 Task: Add Sprouts Organic Whole Medjool Dates to the cart.
Action: Mouse moved to (325, 139)
Screenshot: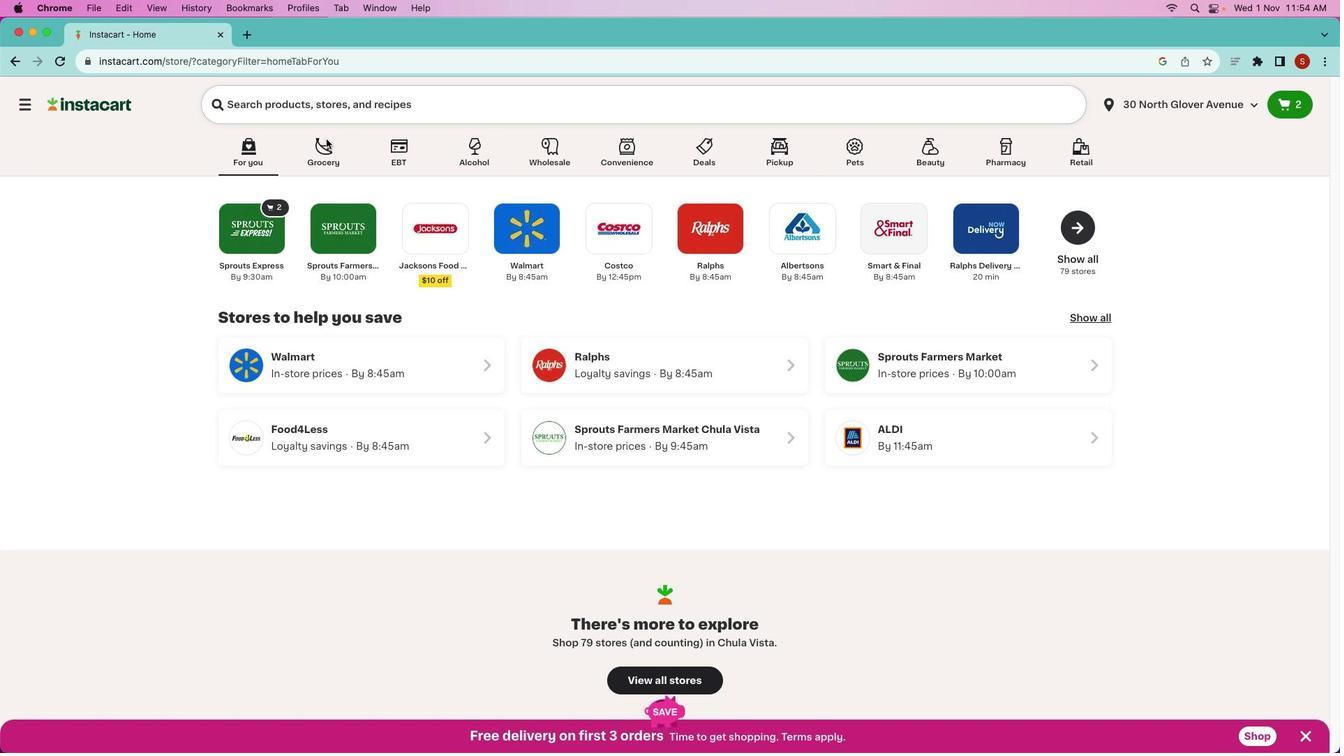 
Action: Mouse pressed left at (325, 139)
Screenshot: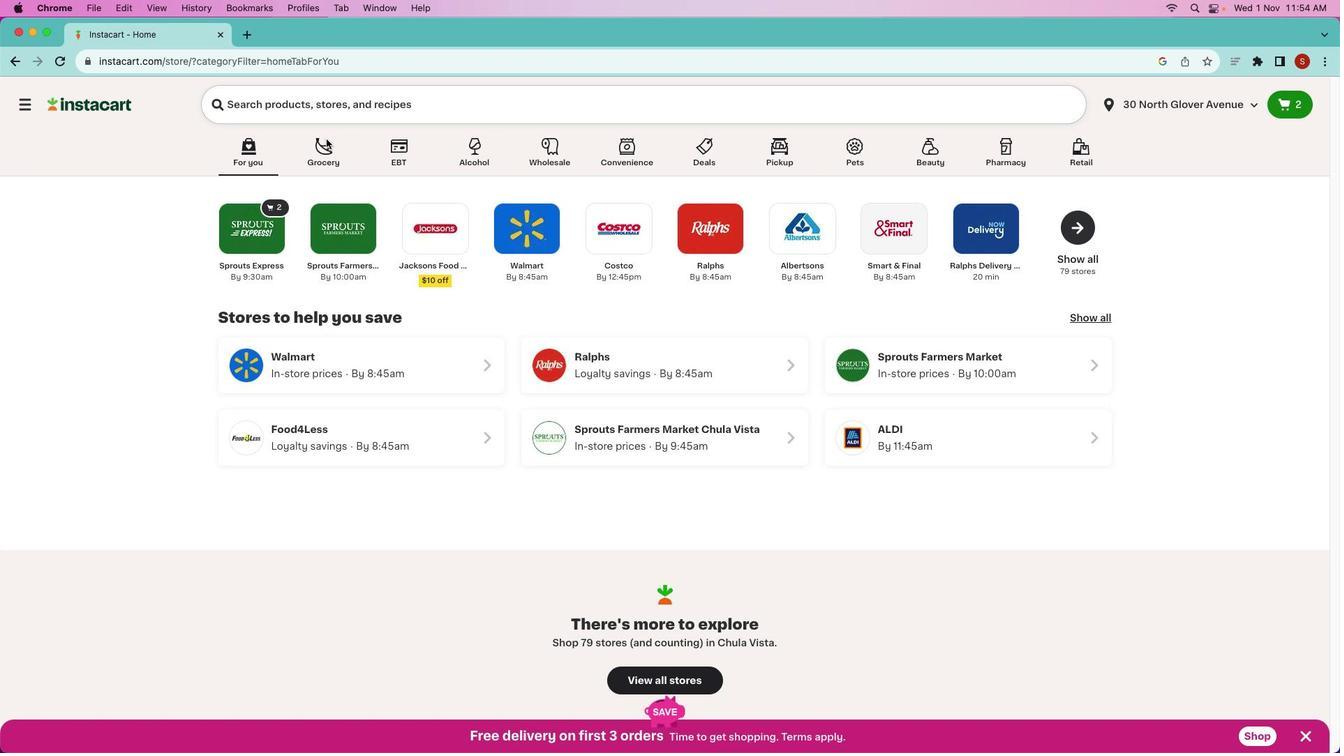 
Action: Mouse pressed left at (325, 139)
Screenshot: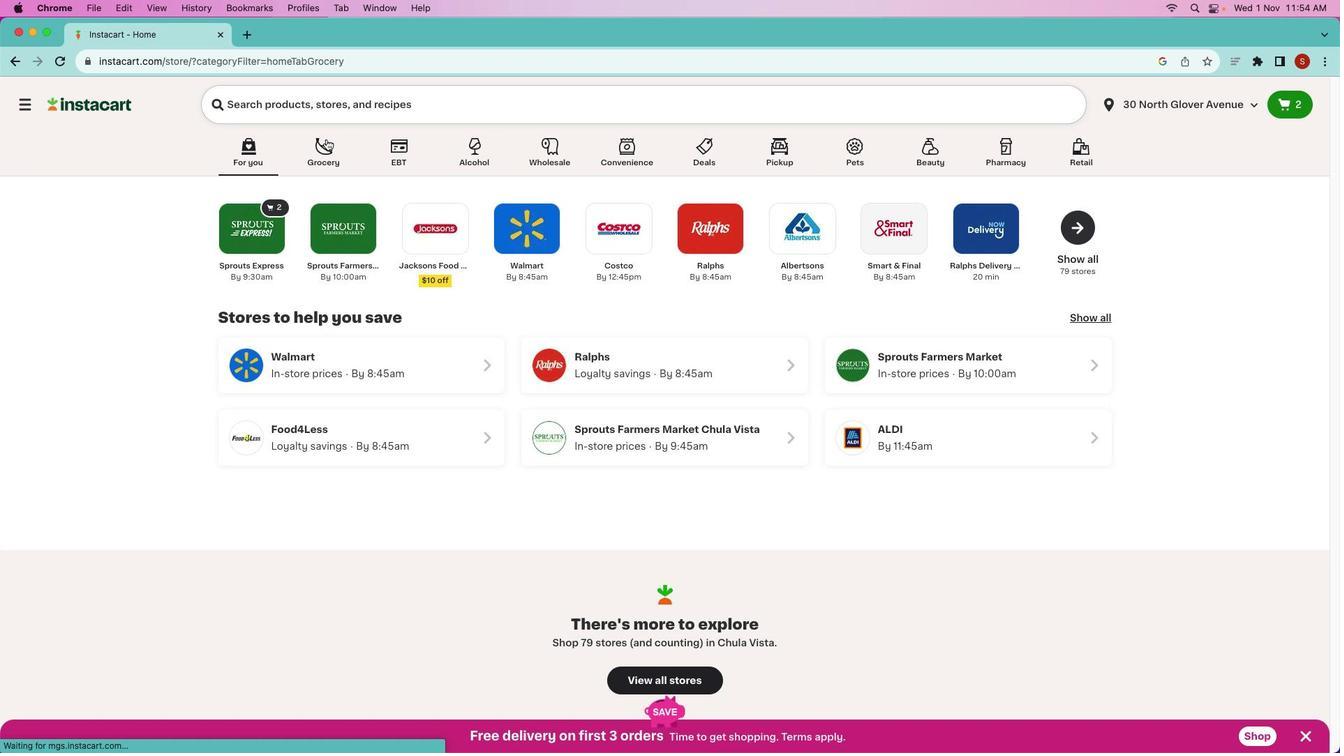 
Action: Mouse moved to (571, 319)
Screenshot: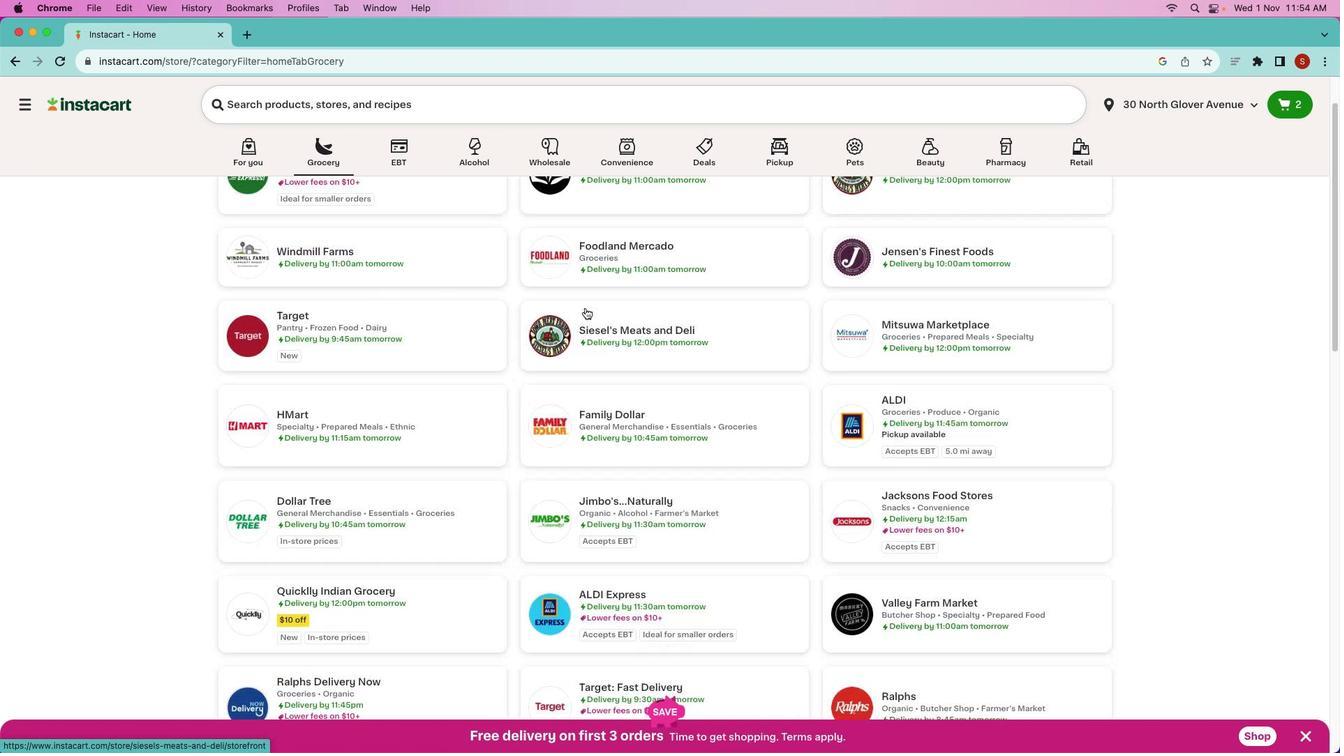 
Action: Mouse scrolled (571, 319) with delta (0, 0)
Screenshot: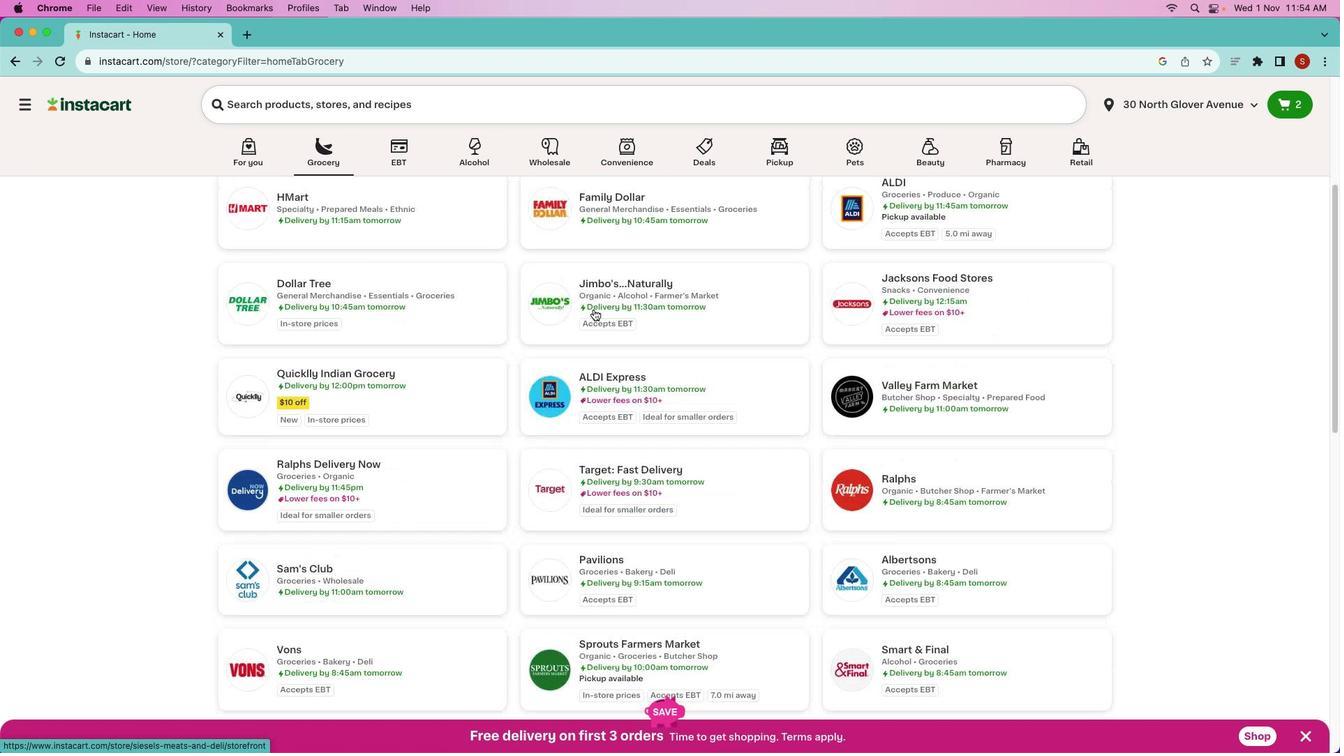 
Action: Mouse moved to (572, 319)
Screenshot: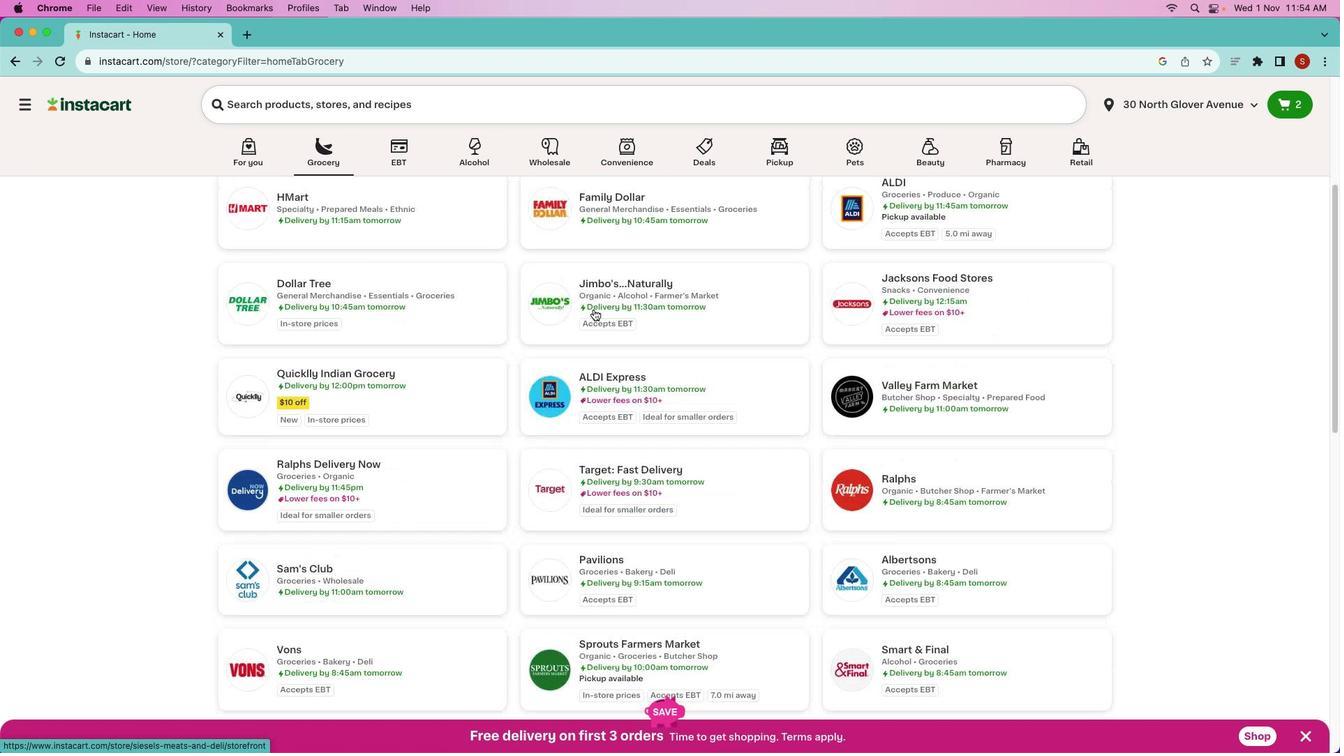 
Action: Mouse scrolled (572, 319) with delta (0, 0)
Screenshot: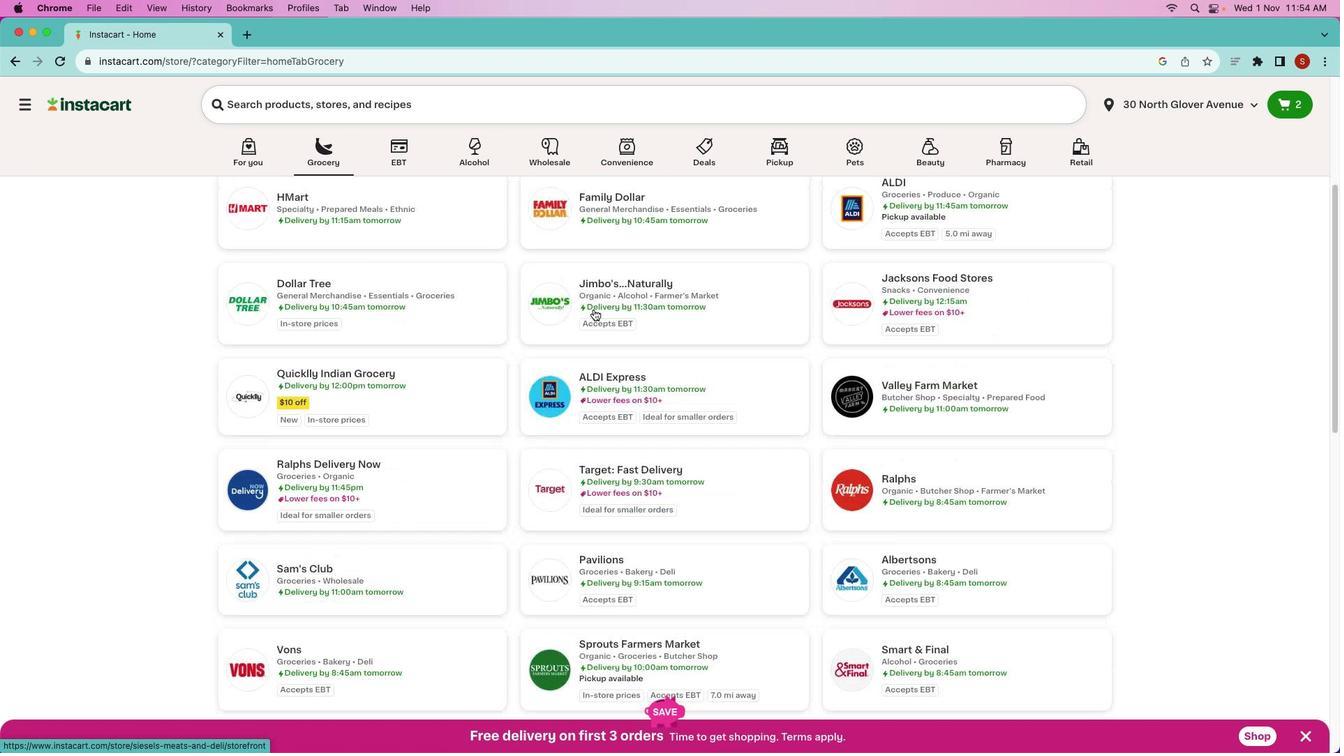 
Action: Mouse moved to (573, 318)
Screenshot: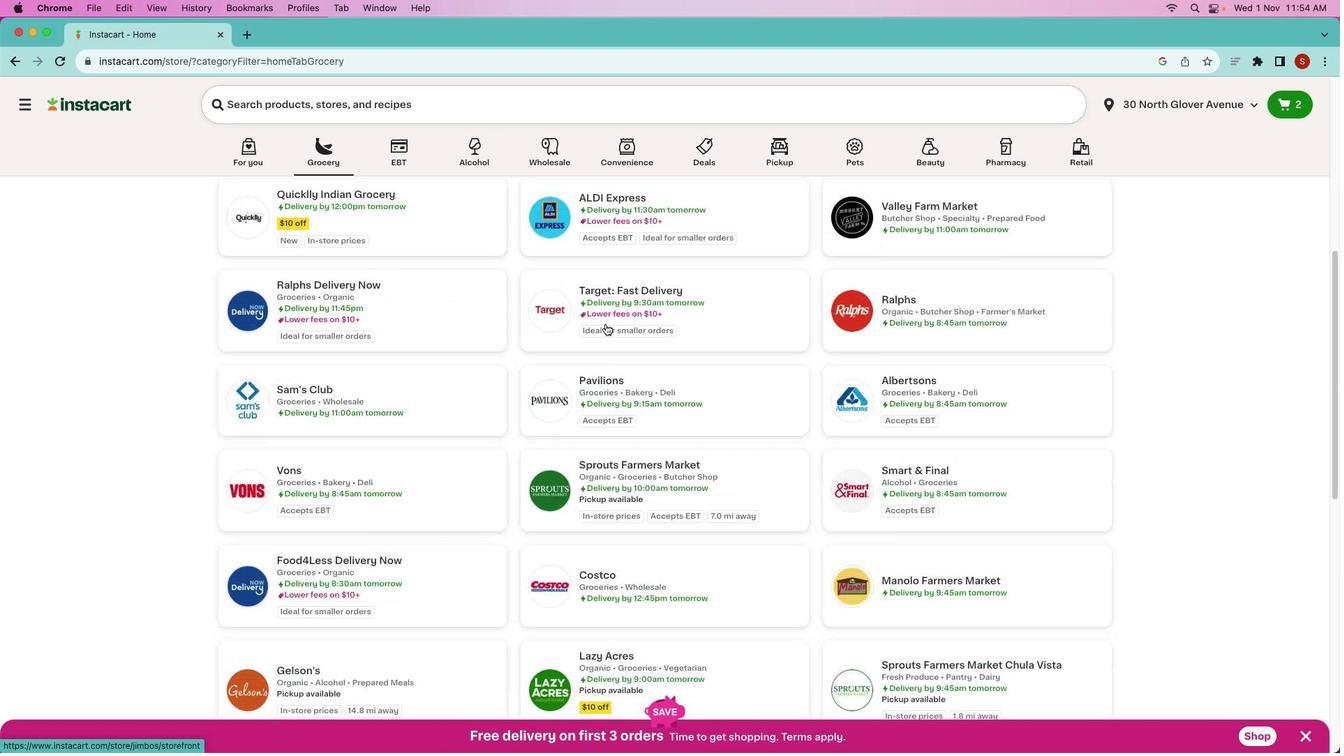 
Action: Mouse scrolled (573, 318) with delta (0, -2)
Screenshot: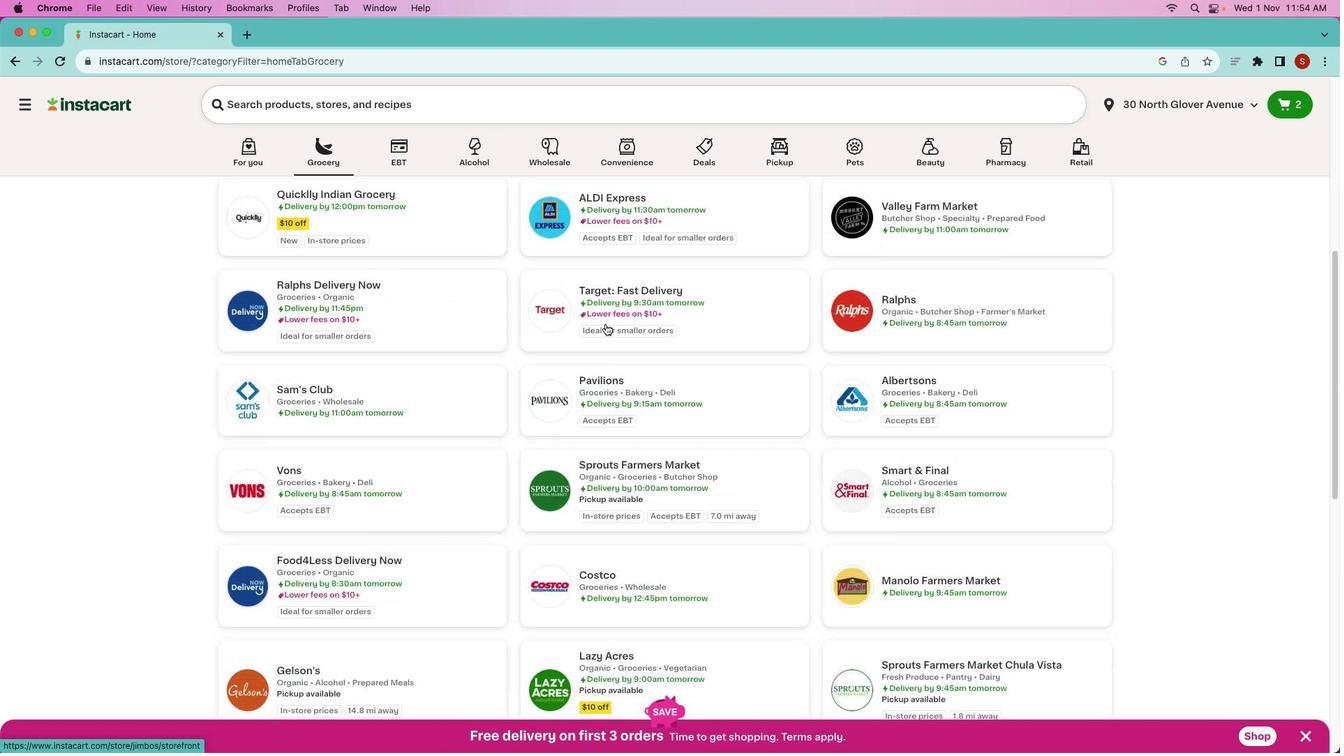 
Action: Mouse moved to (574, 316)
Screenshot: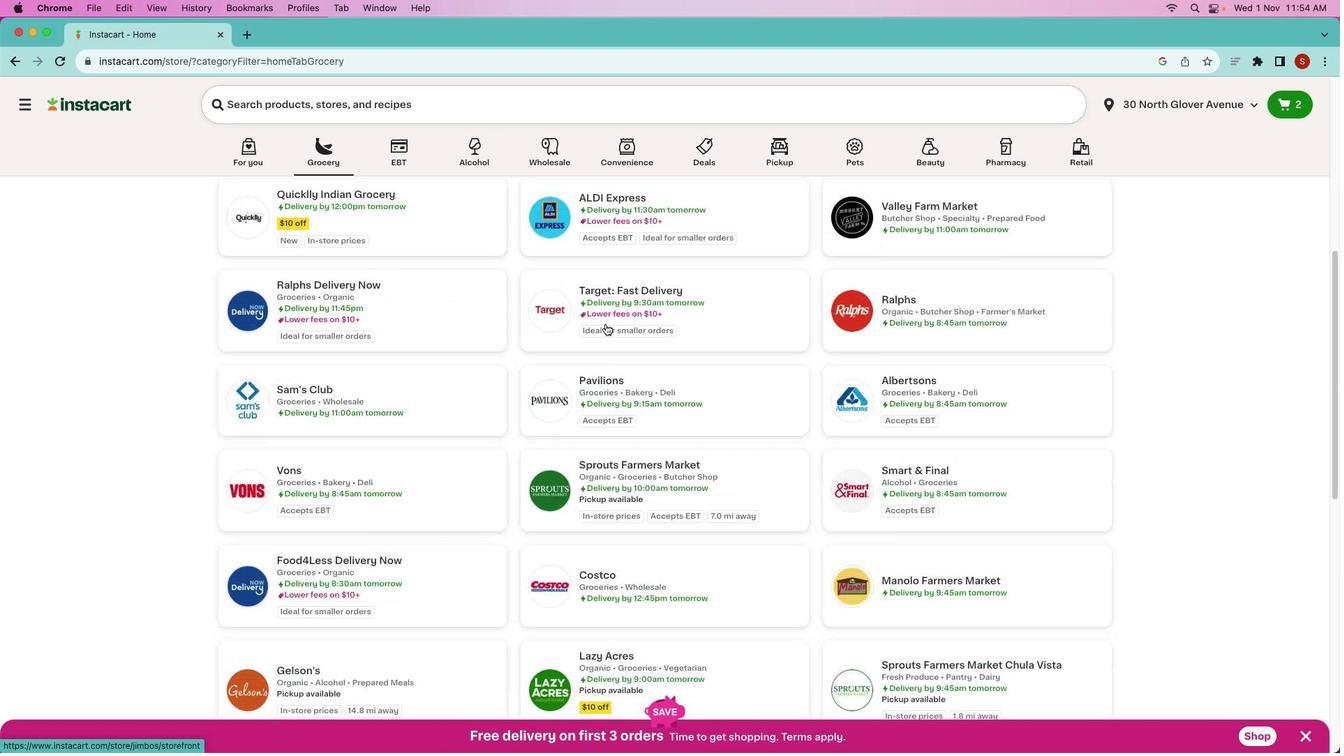
Action: Mouse scrolled (574, 316) with delta (0, -3)
Screenshot: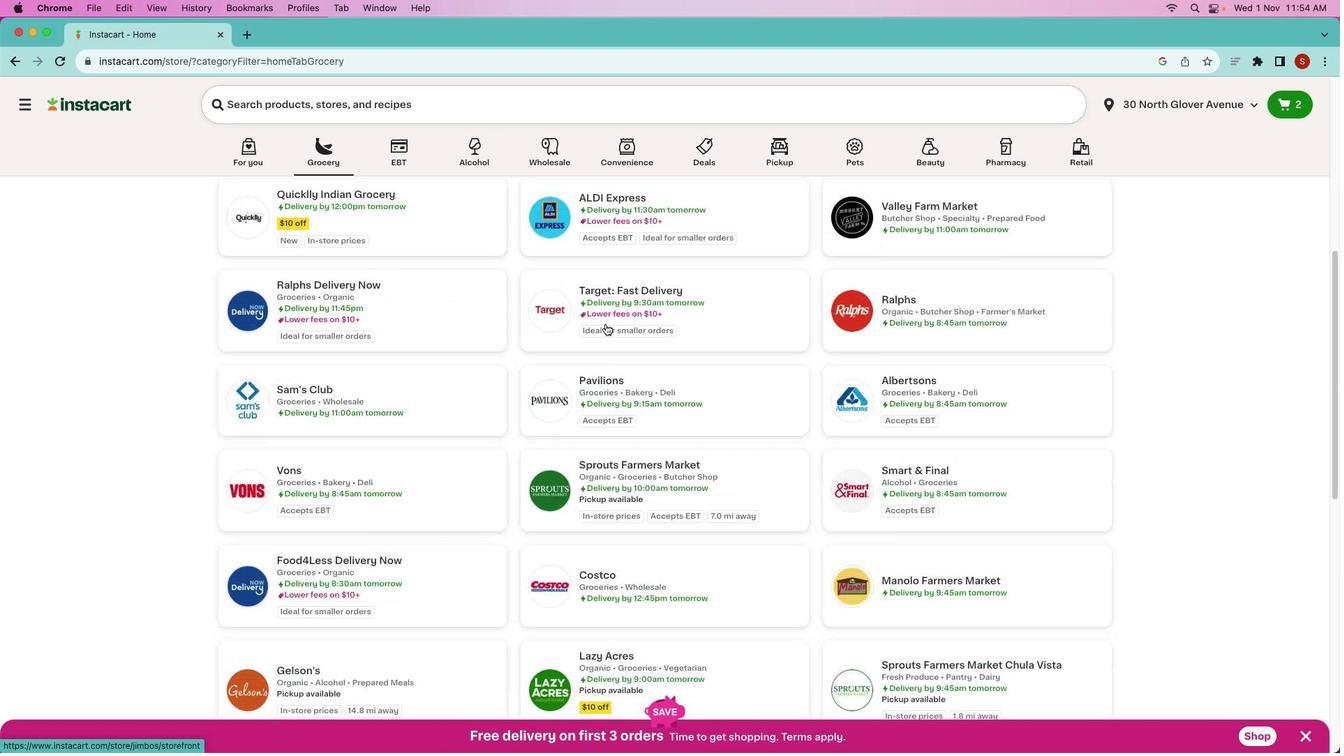 
Action: Mouse moved to (577, 314)
Screenshot: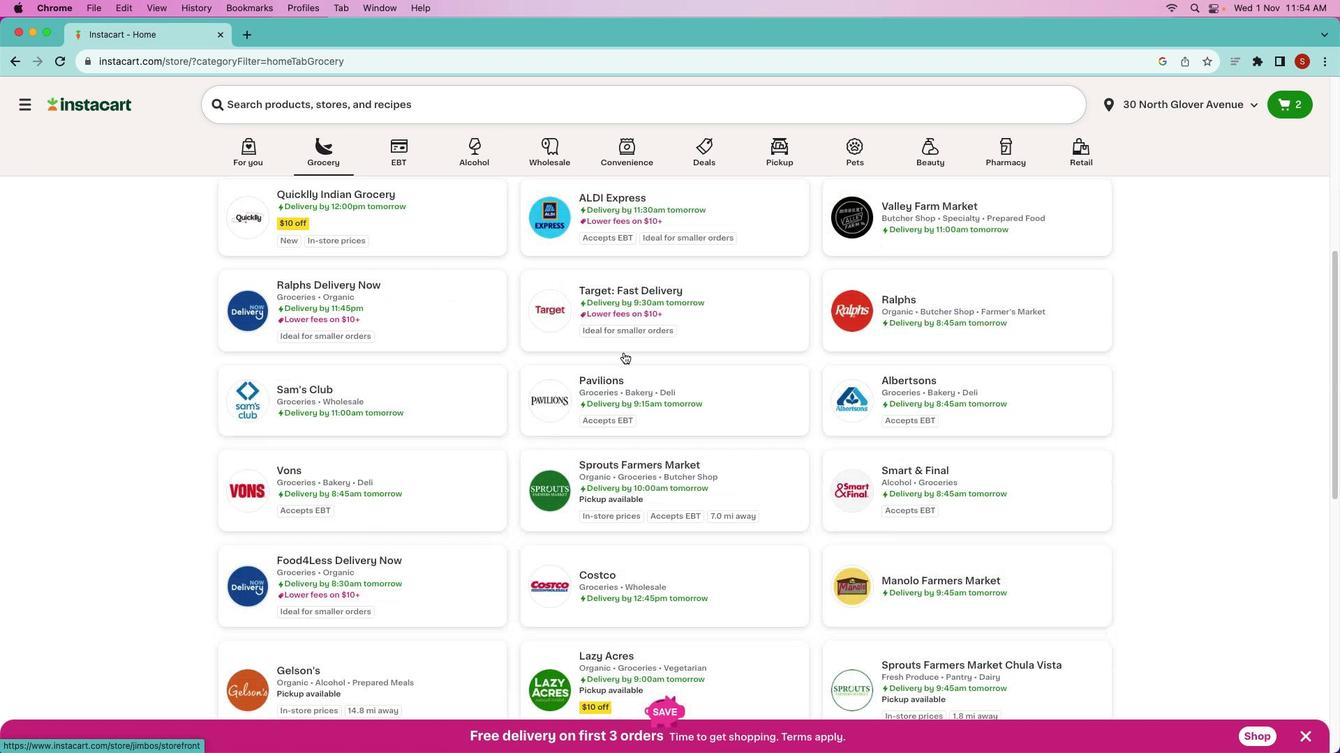 
Action: Mouse scrolled (577, 314) with delta (0, -4)
Screenshot: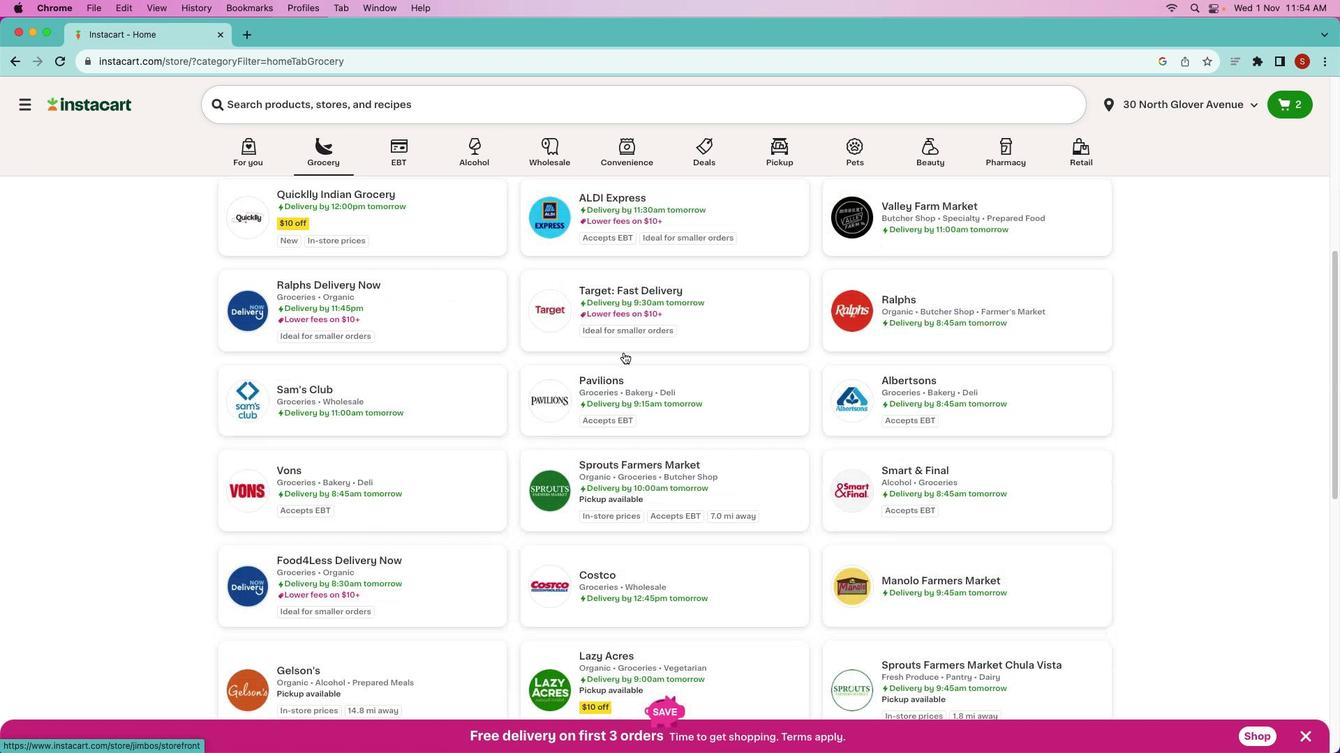 
Action: Mouse moved to (656, 534)
Screenshot: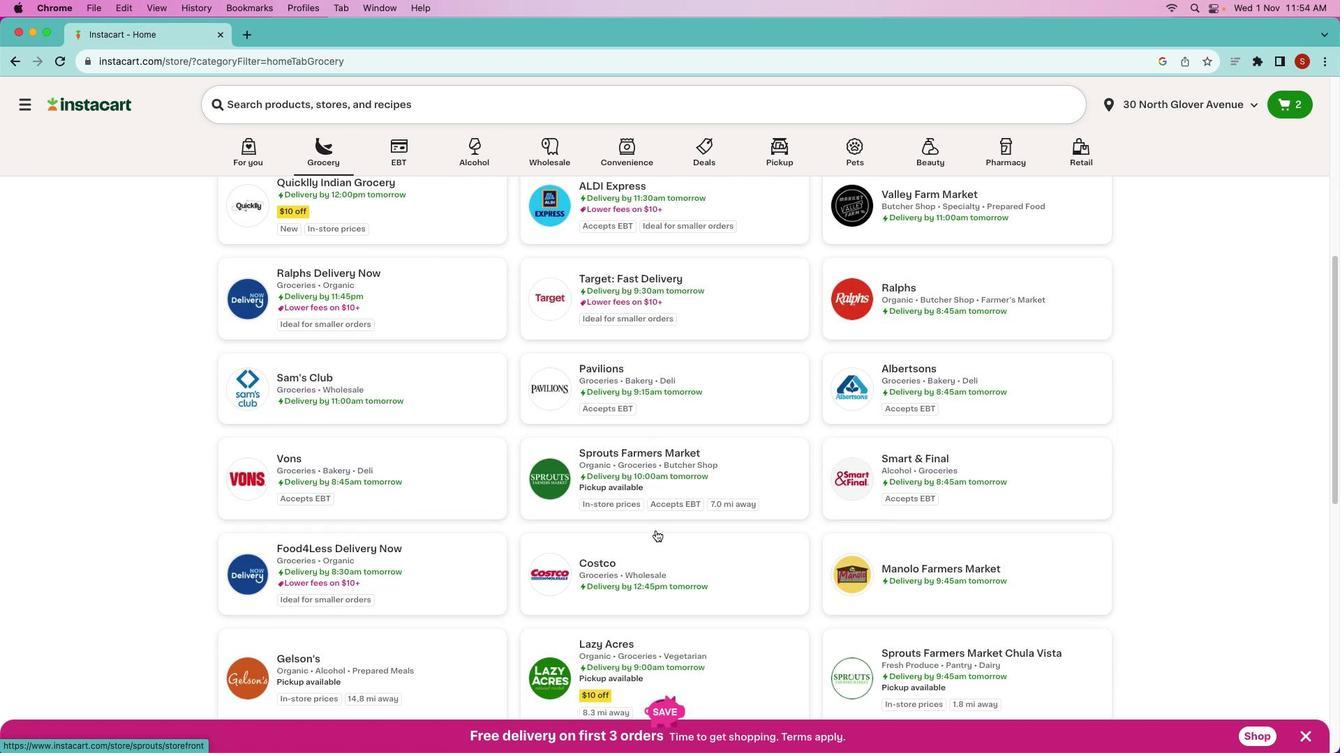 
Action: Mouse scrolled (656, 534) with delta (0, 0)
Screenshot: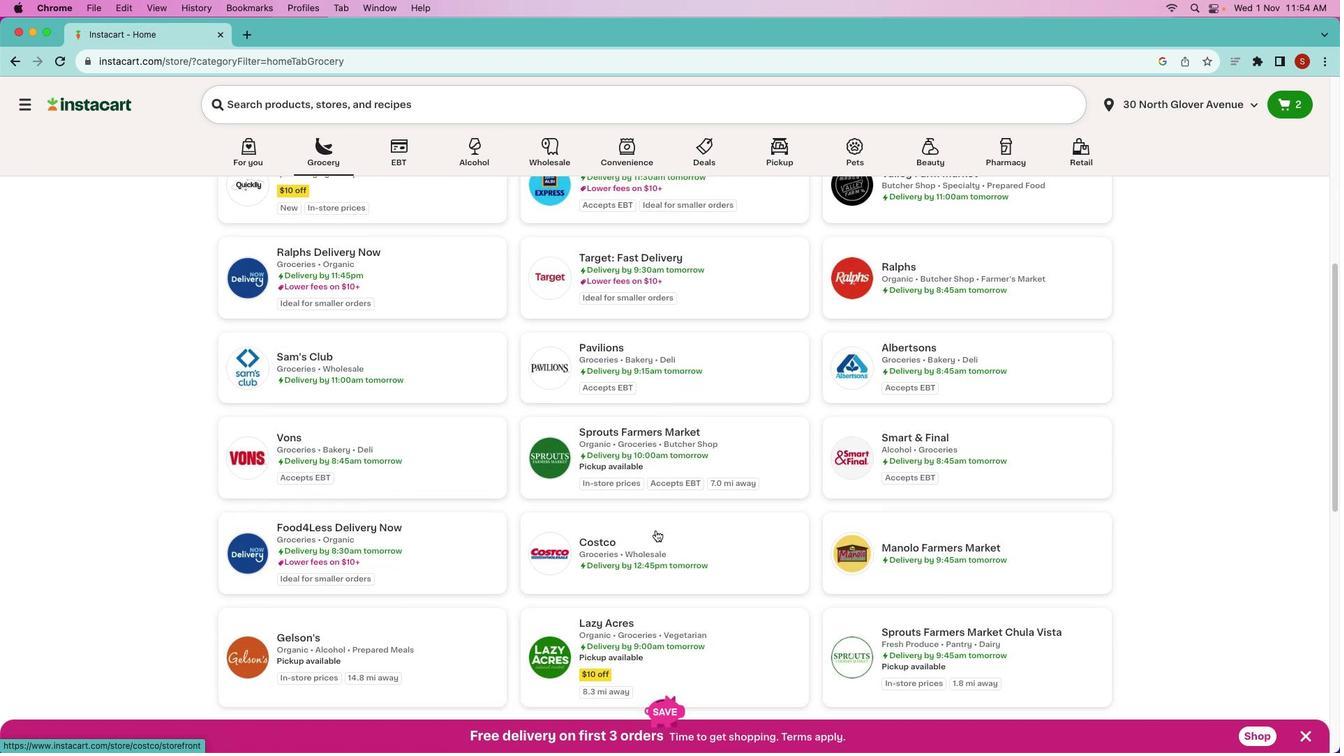 
Action: Mouse scrolled (656, 534) with delta (0, 0)
Screenshot: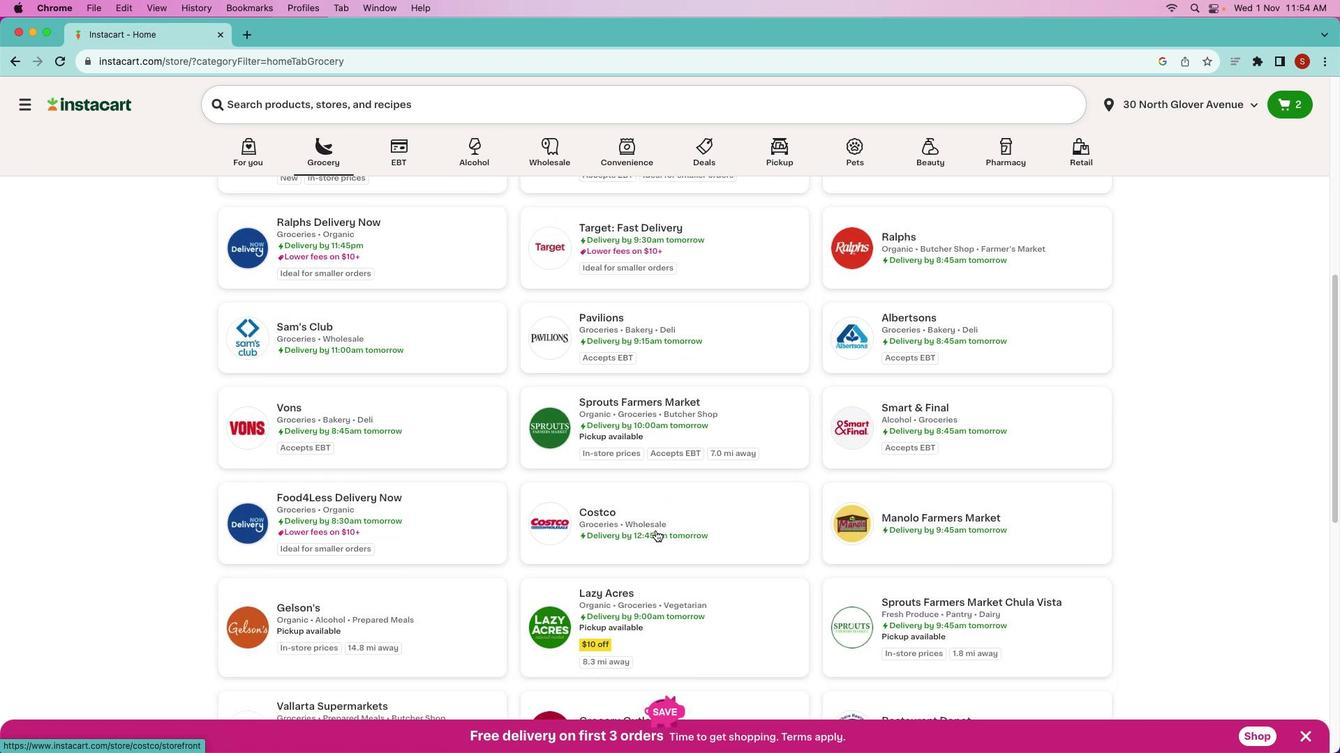 
Action: Mouse moved to (656, 533)
Screenshot: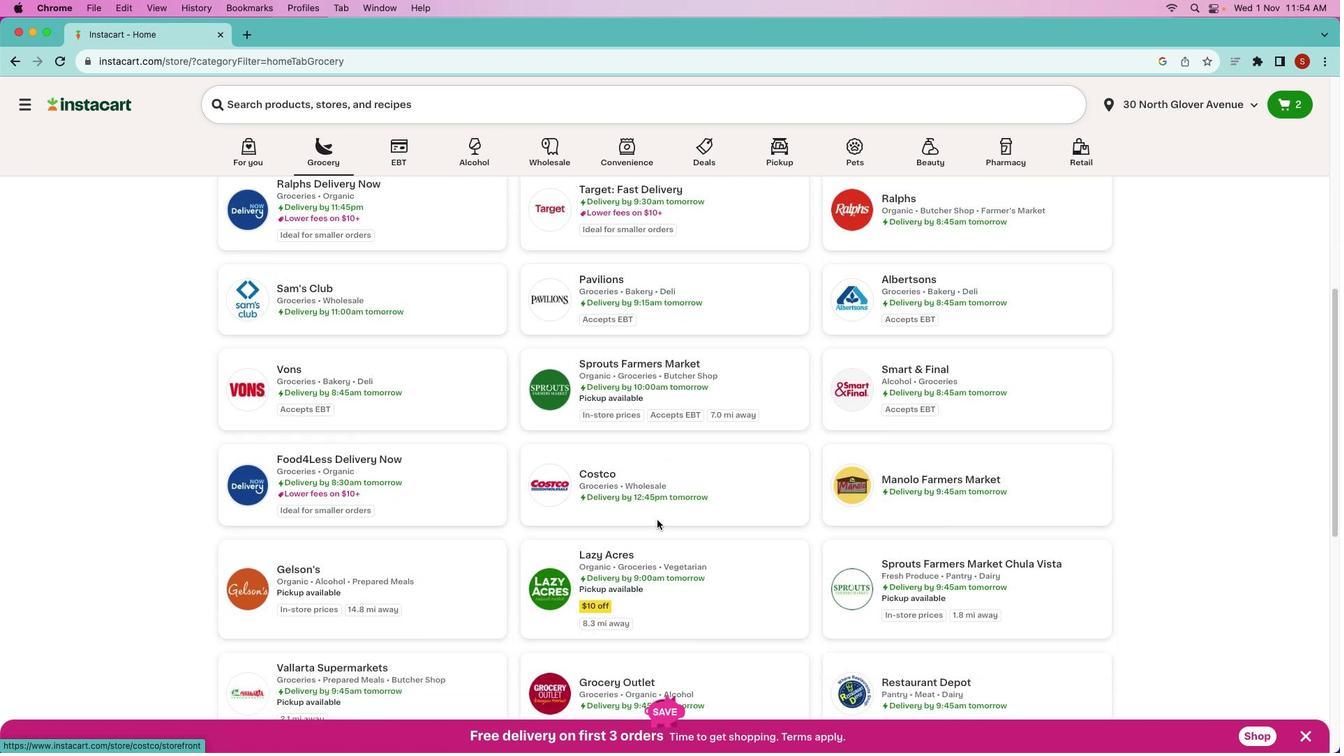 
Action: Mouse scrolled (656, 533) with delta (0, -1)
Screenshot: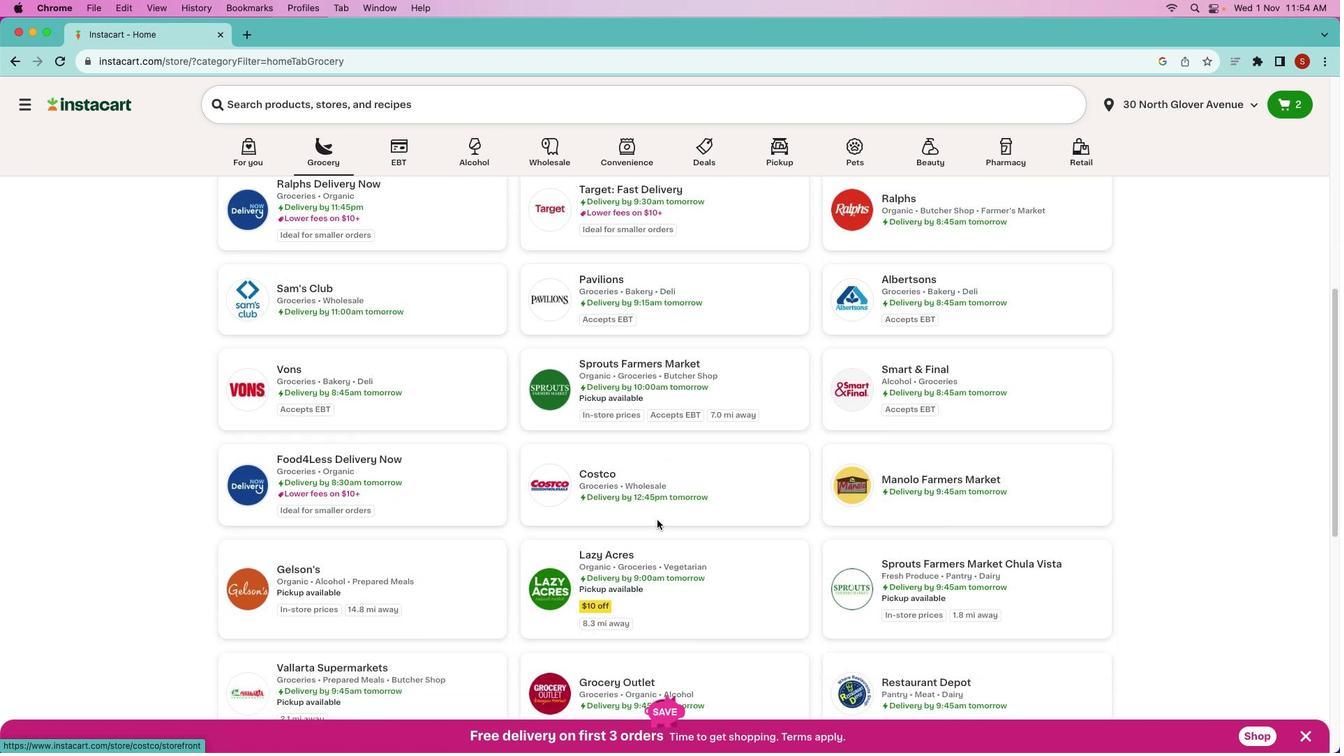 
Action: Mouse moved to (644, 384)
Screenshot: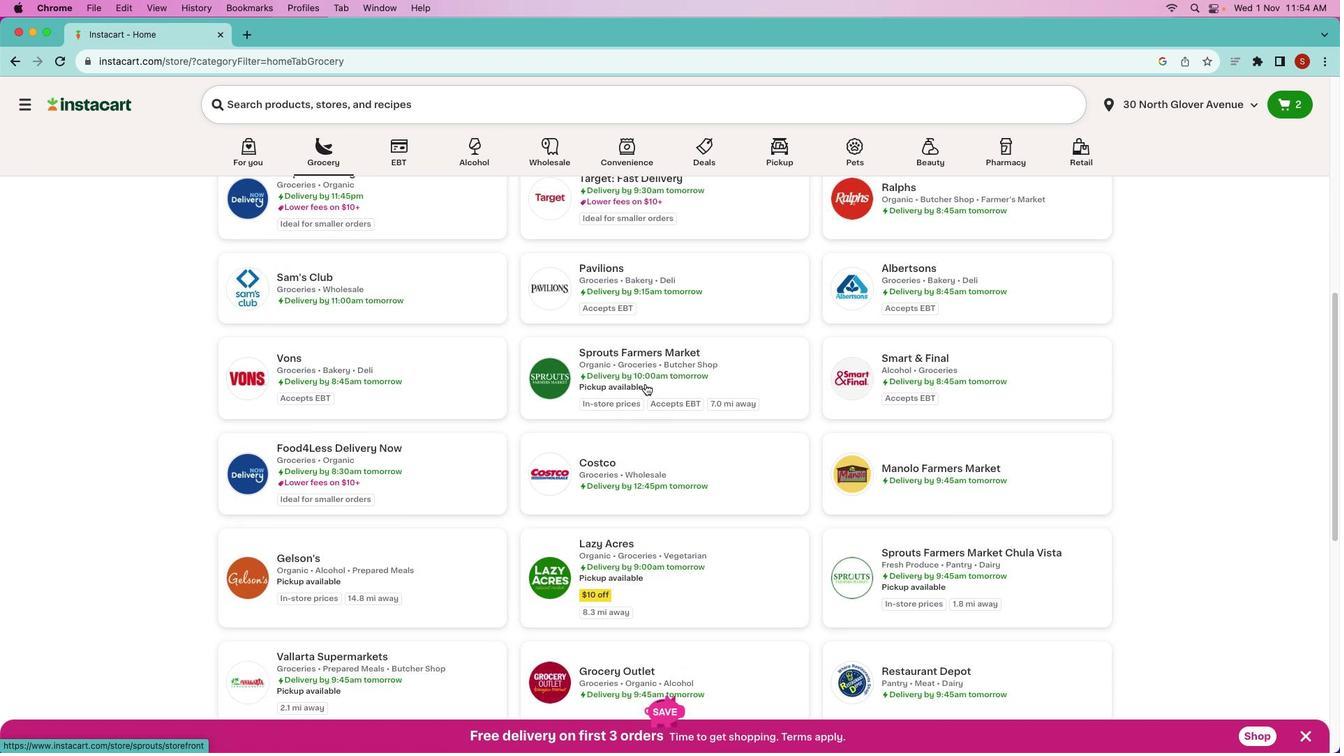 
Action: Mouse pressed left at (644, 384)
Screenshot: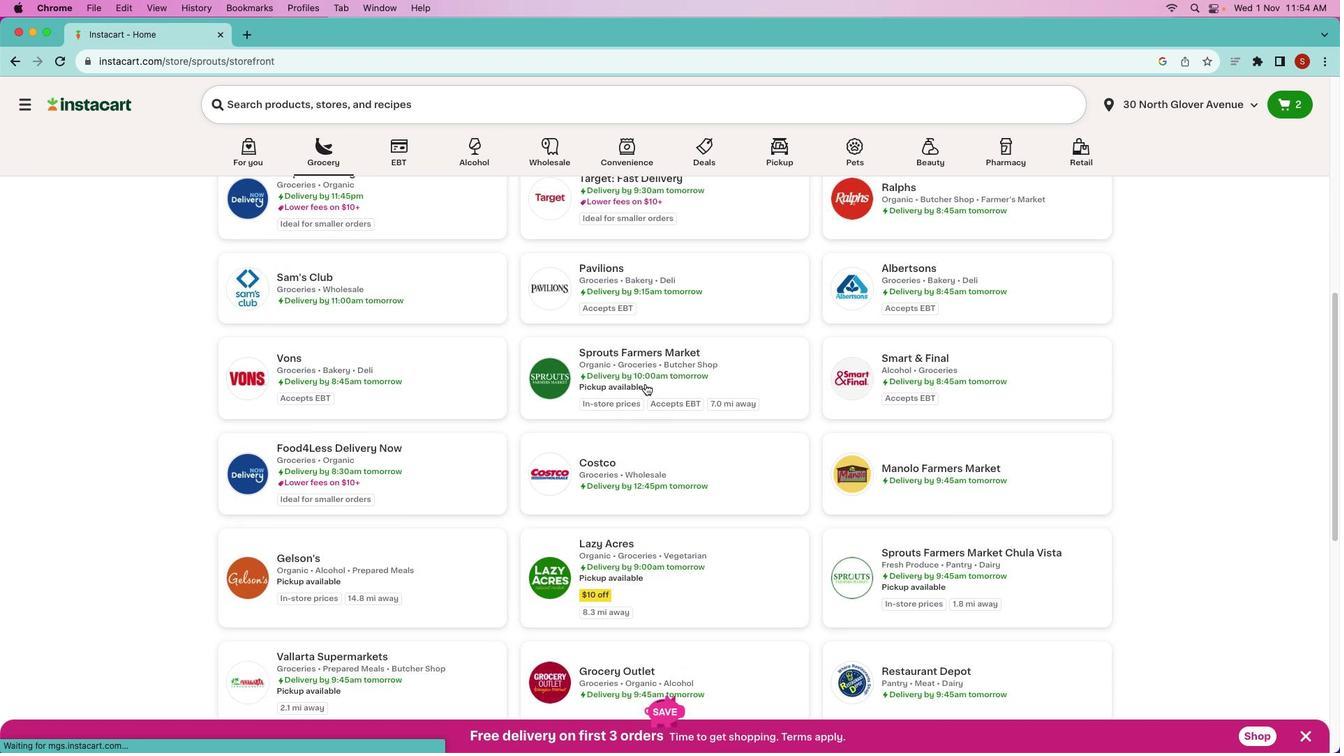 
Action: Mouse pressed left at (644, 384)
Screenshot: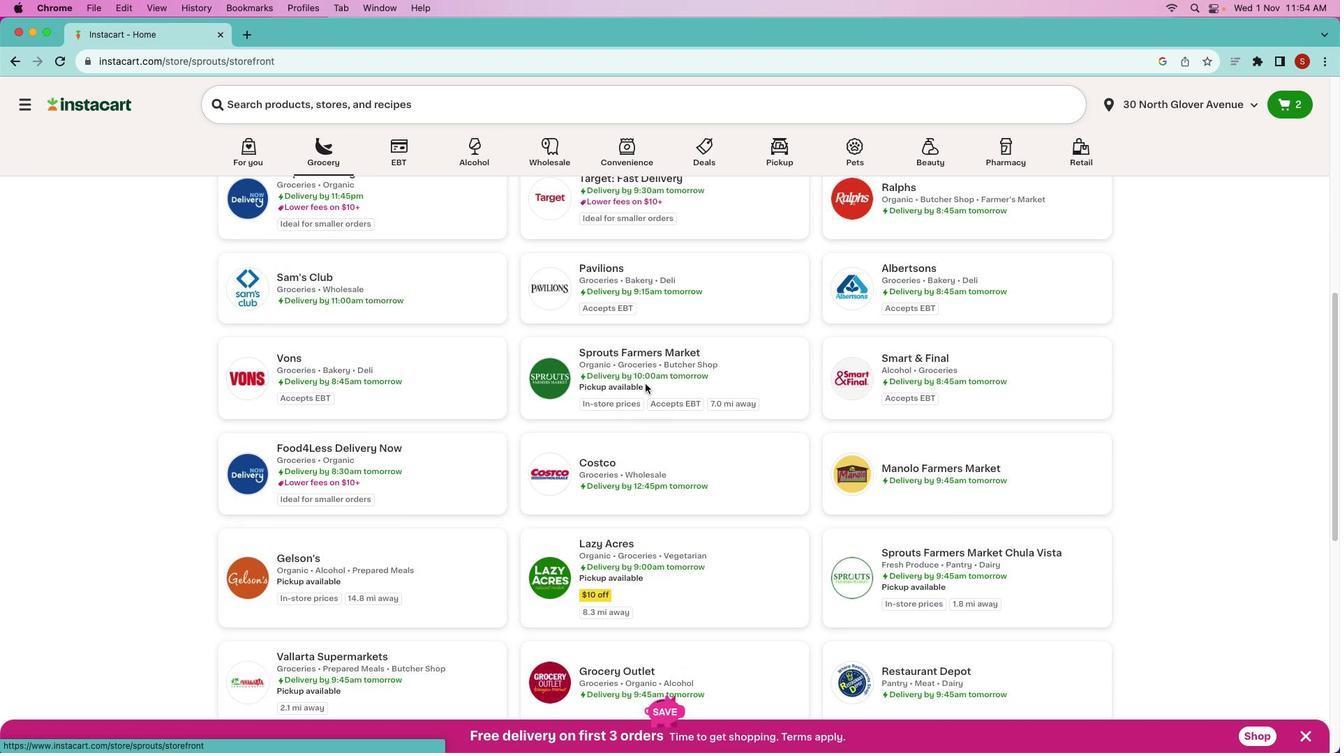 
Action: Mouse moved to (393, 114)
Screenshot: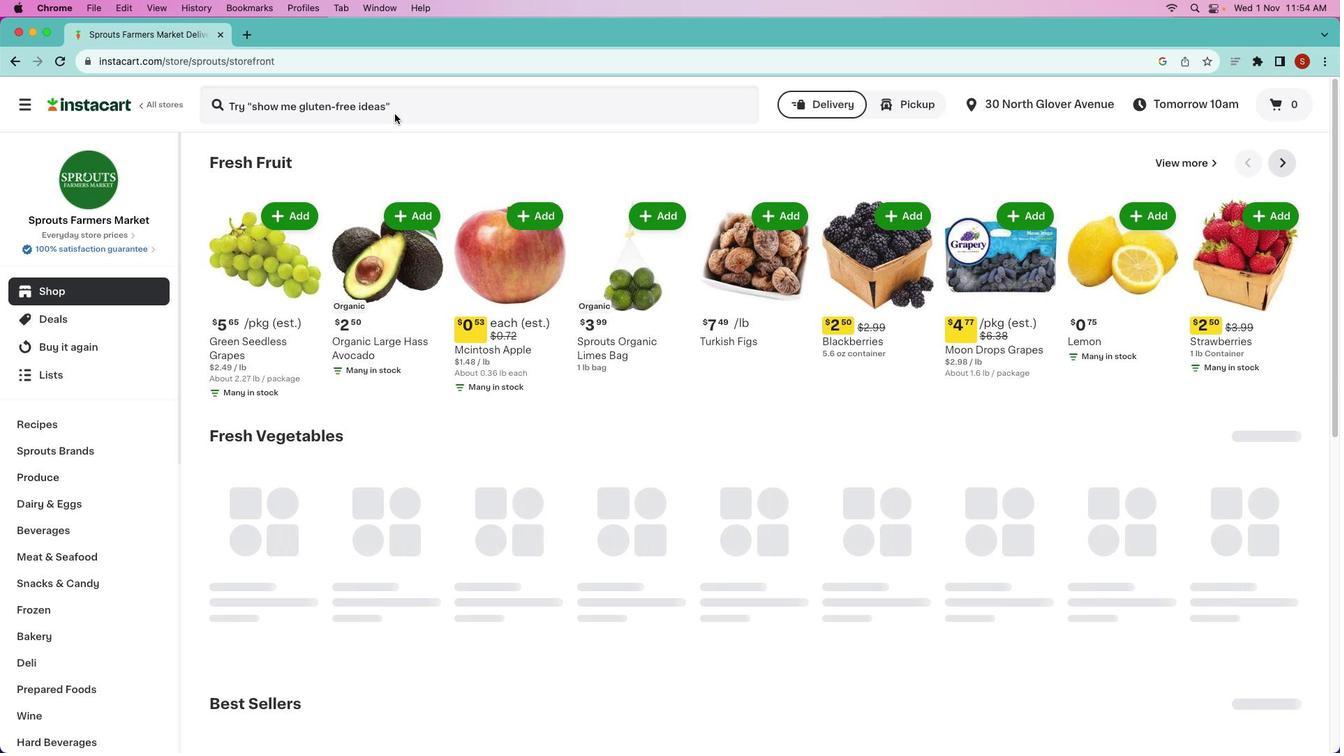 
Action: Mouse pressed left at (393, 114)
Screenshot: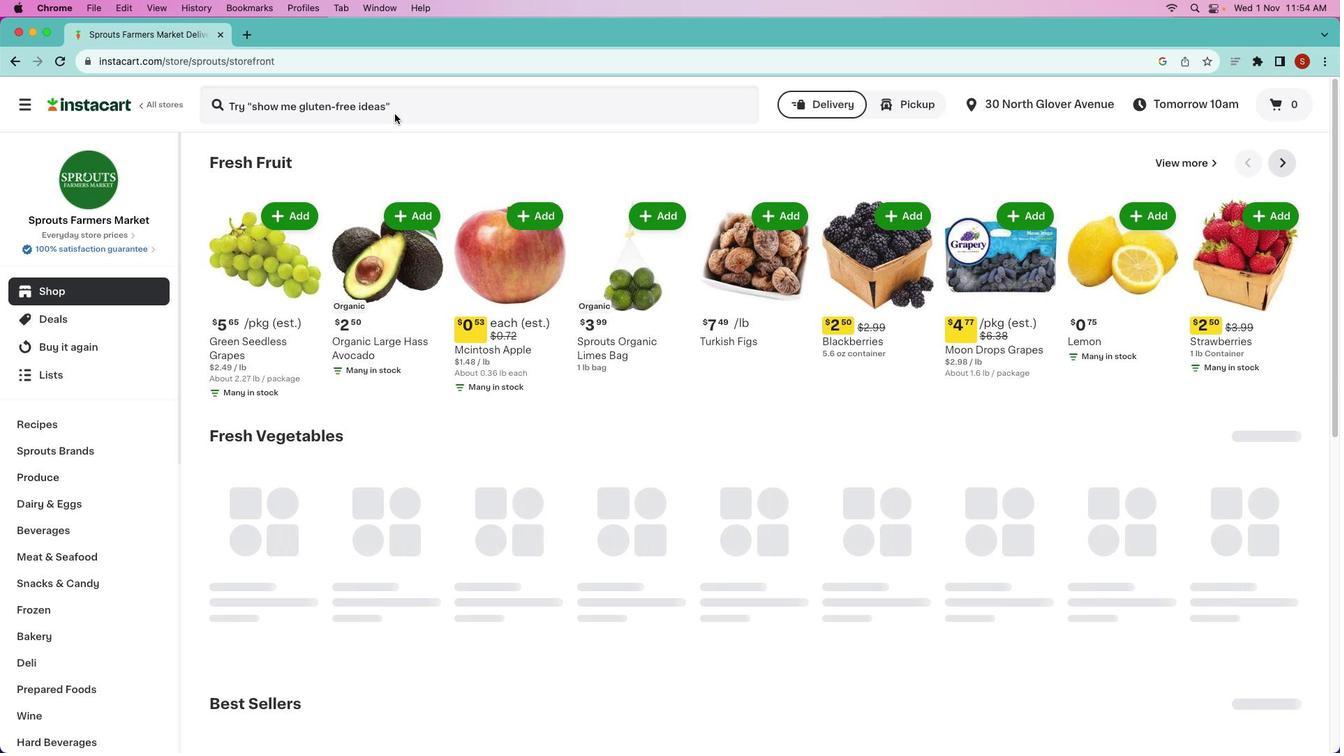 
Action: Mouse moved to (395, 110)
Screenshot: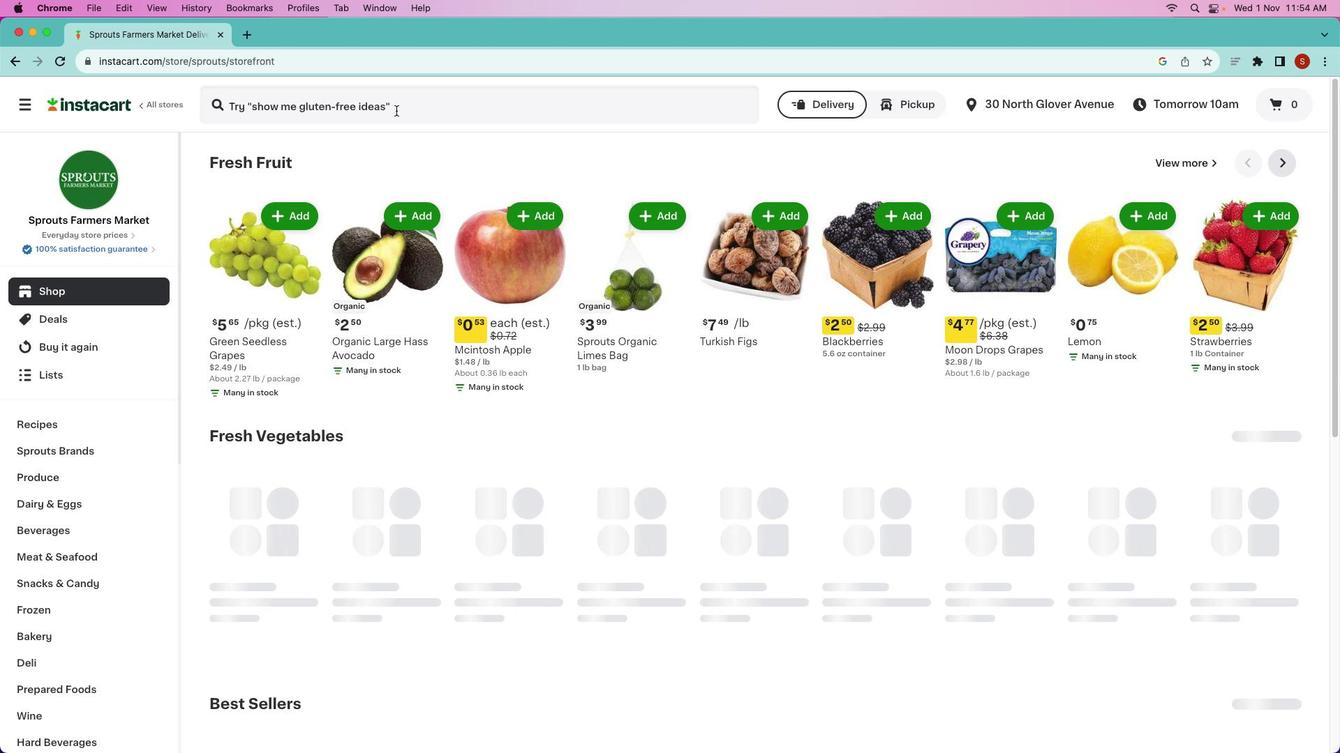 
Action: Mouse pressed left at (395, 110)
Screenshot: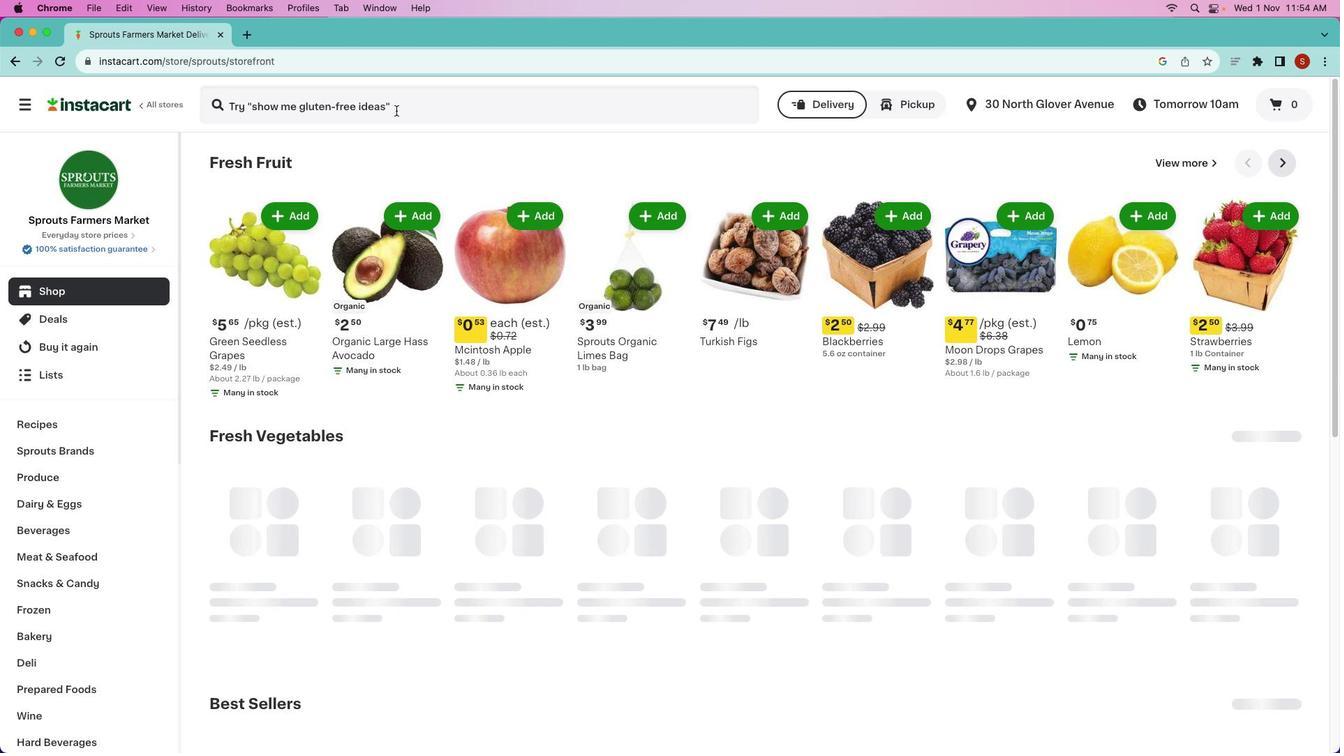 
Action: Mouse moved to (395, 110)
Screenshot: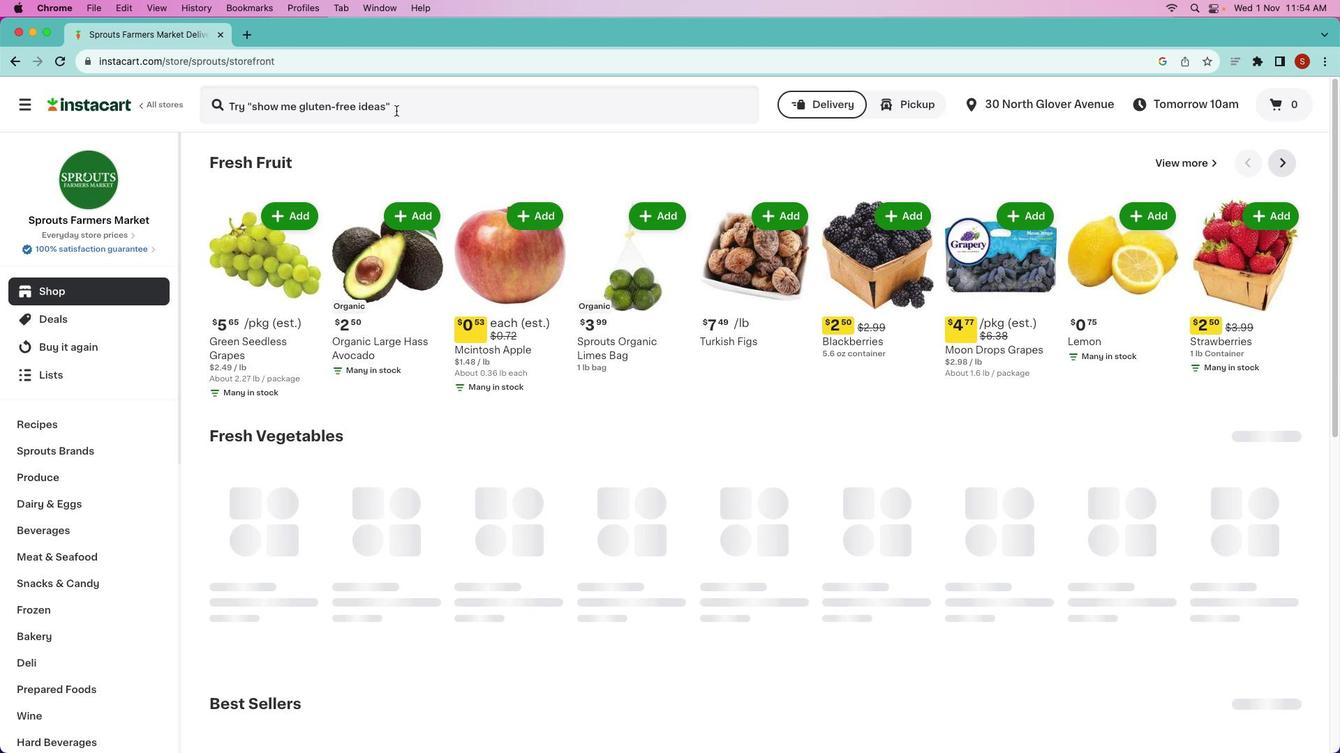 
Action: Key pressed 's''[''r''p''i''t''s'Key.space'p''r''g''a'Key.backspace'\x05'Key.backspaceKey.backspaceKey.backspaceKey.backspaceKey.backspaceKey.backspaceKey.backspaceKey.backspaceKey.backspaceKey.backspaceKey.backspaceKey.backspace'a'Key.backspace's''p''r''o''u''t''s'Key.space'o''r''g''a''n''i''c'Key.space'w''h''o''l''e'Key.space'm''e''d''j''o''o''l'Key.space'd''a''t''e''s'Key.spaceKey.enter
Screenshot: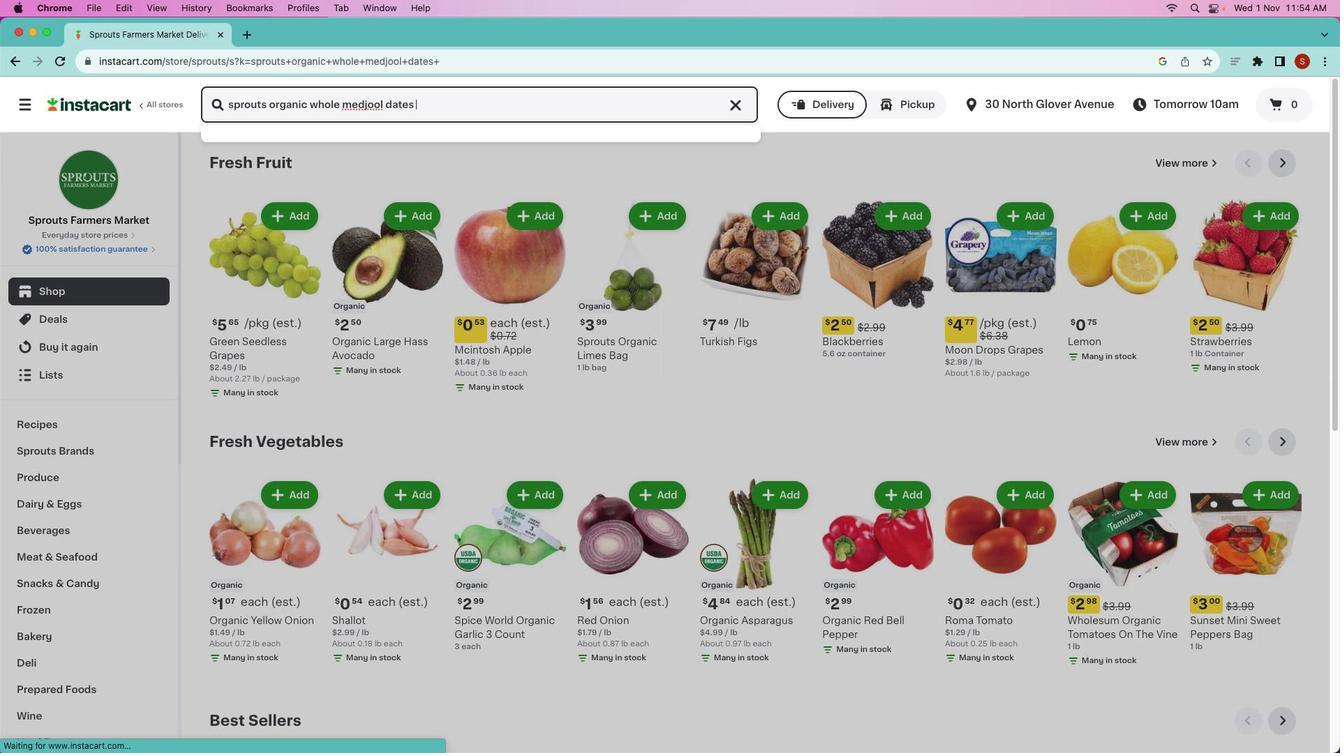 
Action: Mouse moved to (588, 237)
Screenshot: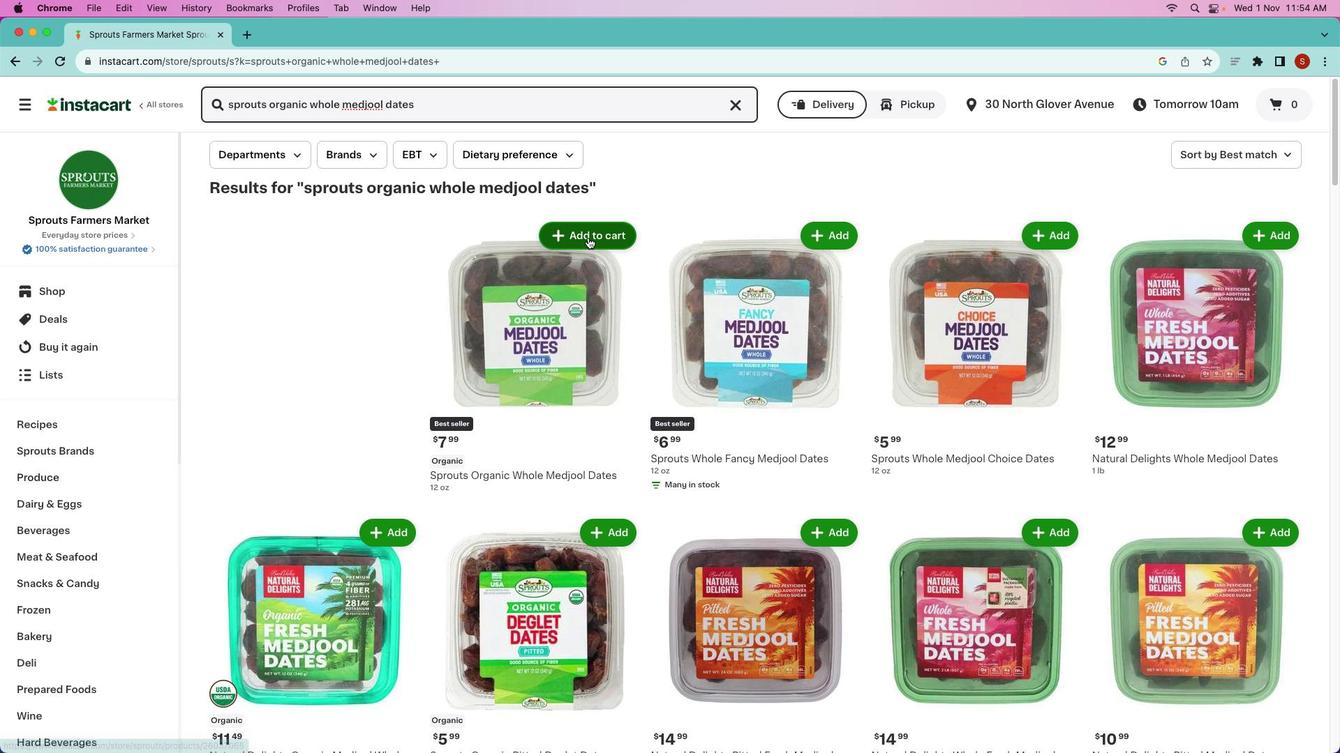 
Action: Mouse pressed left at (588, 237)
Screenshot: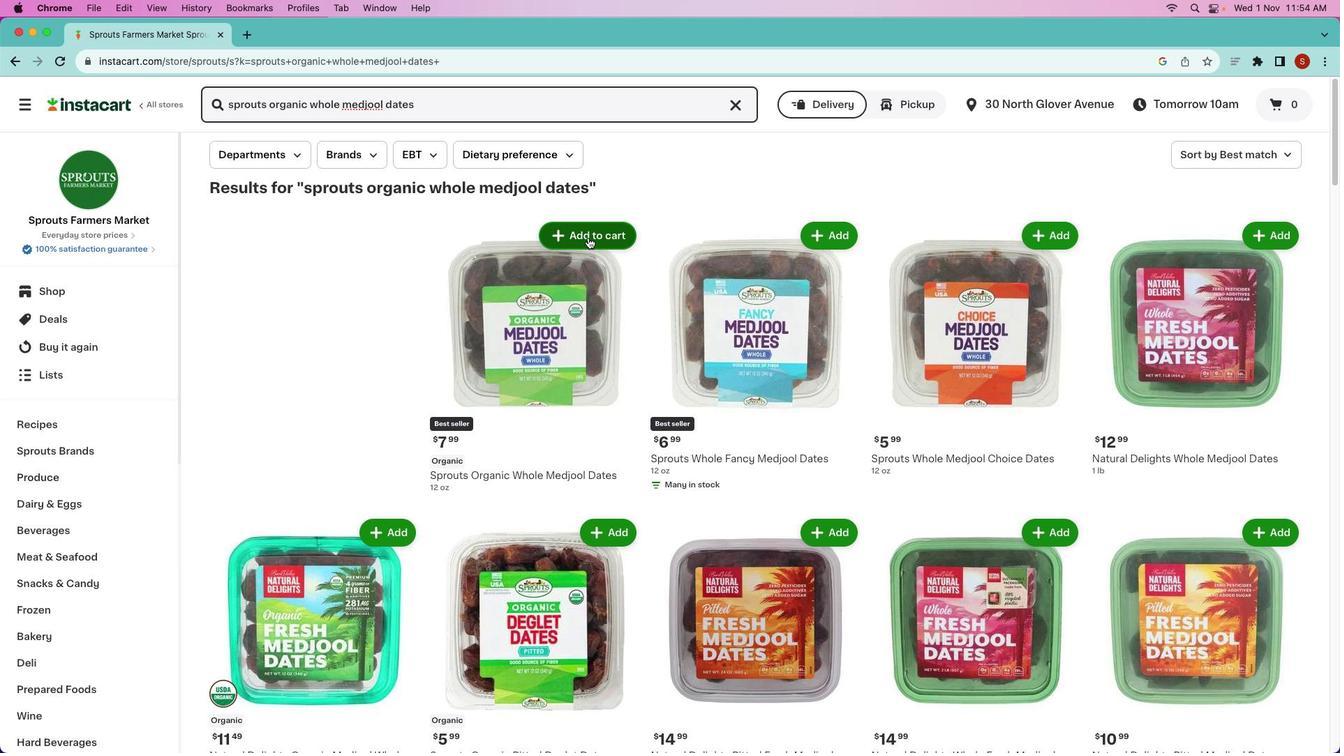 
Action: Mouse moved to (542, 398)
Screenshot: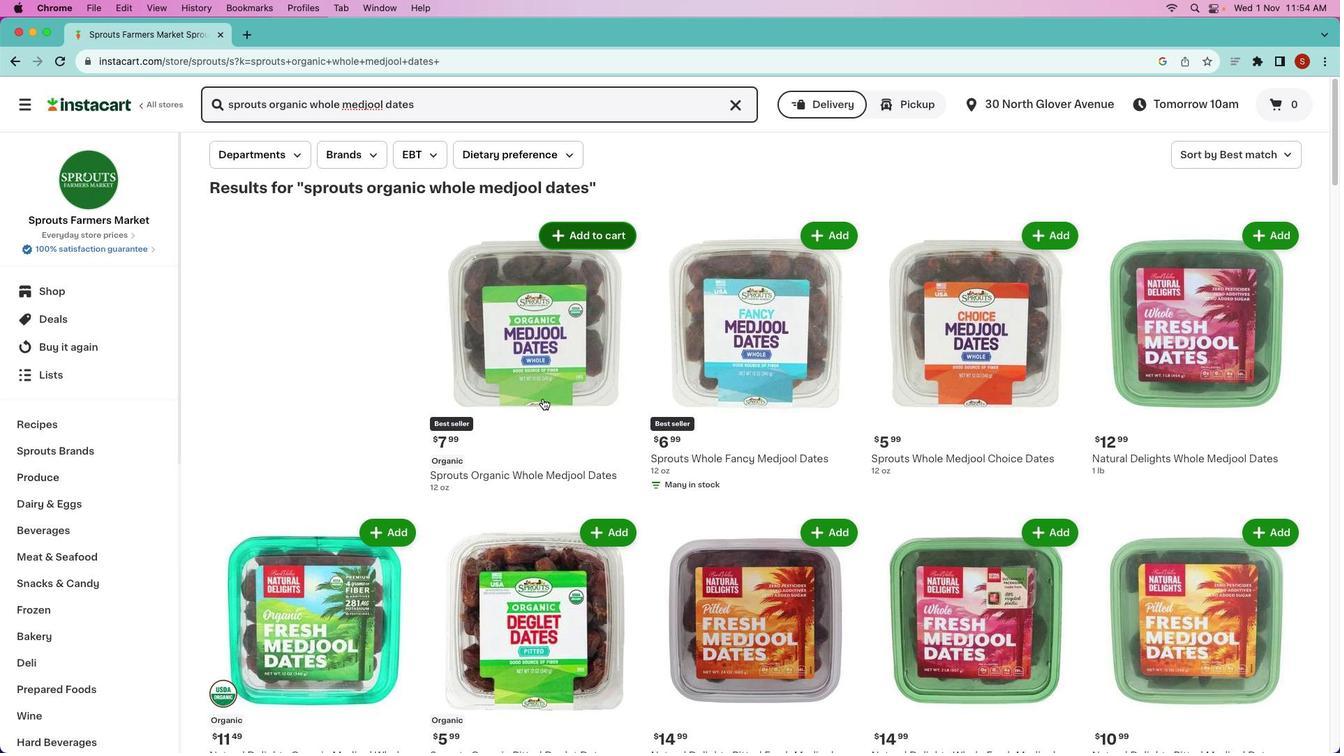 
